 Task: Look for products from Vital Farms only.
Action: Mouse moved to (17, 83)
Screenshot: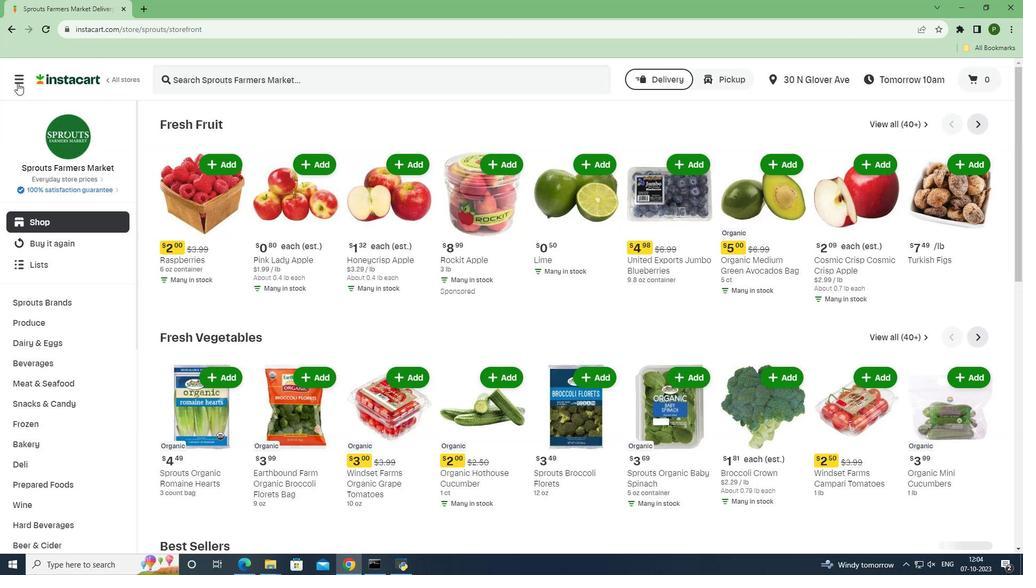 
Action: Mouse pressed left at (17, 83)
Screenshot: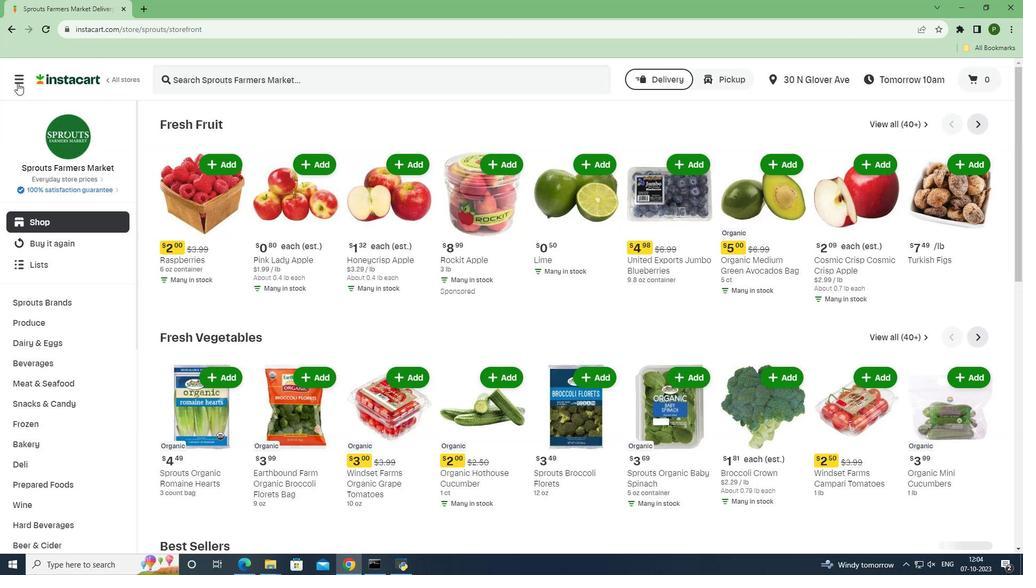 
Action: Mouse moved to (44, 281)
Screenshot: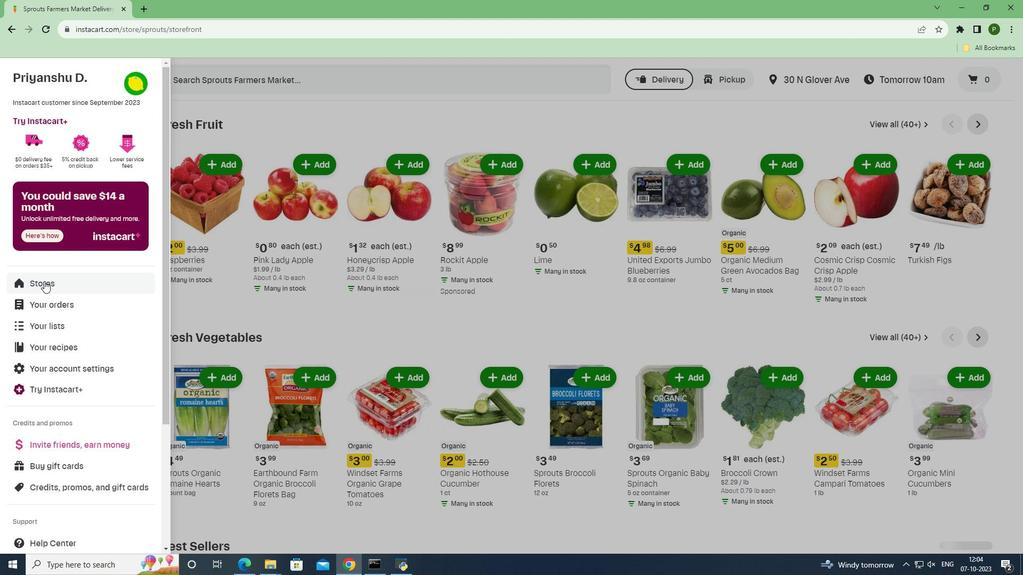 
Action: Mouse pressed left at (44, 281)
Screenshot: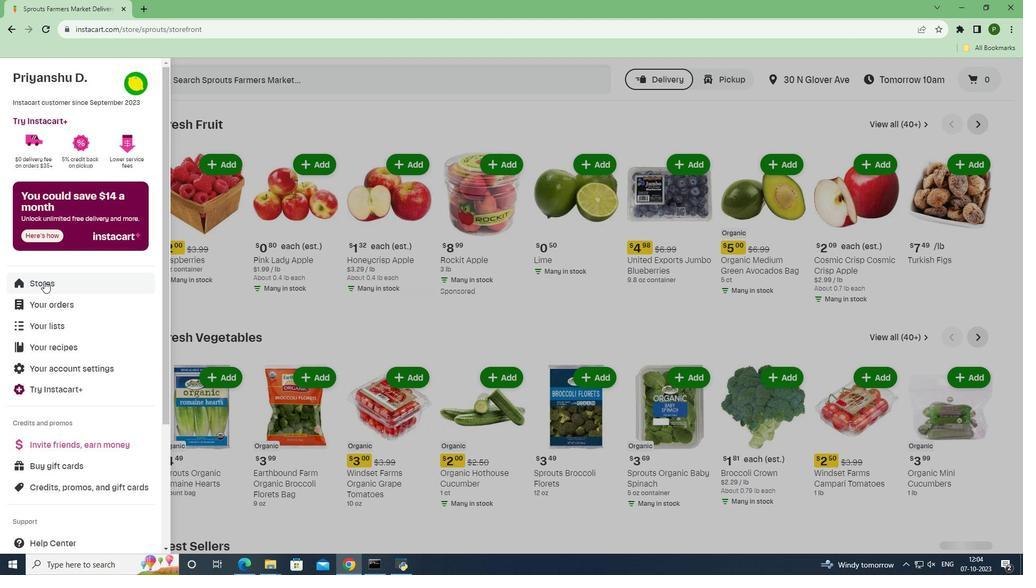 
Action: Mouse moved to (238, 121)
Screenshot: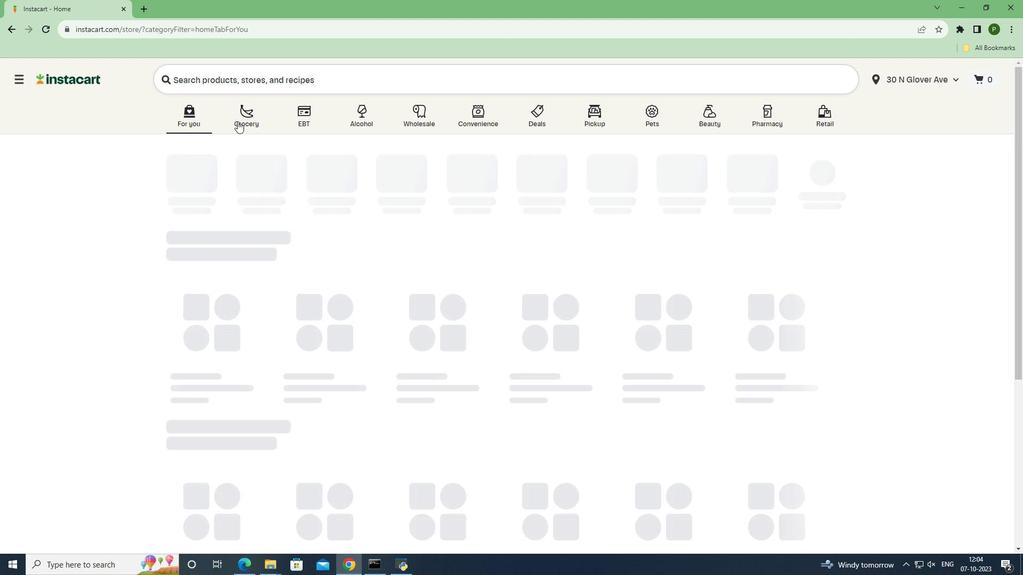 
Action: Mouse pressed left at (238, 121)
Screenshot: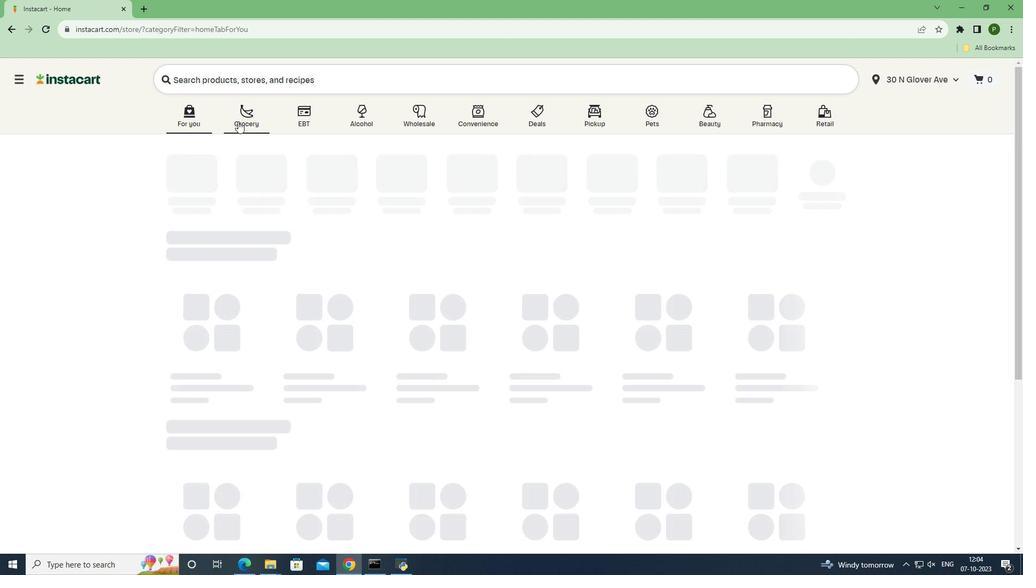 
Action: Mouse moved to (424, 238)
Screenshot: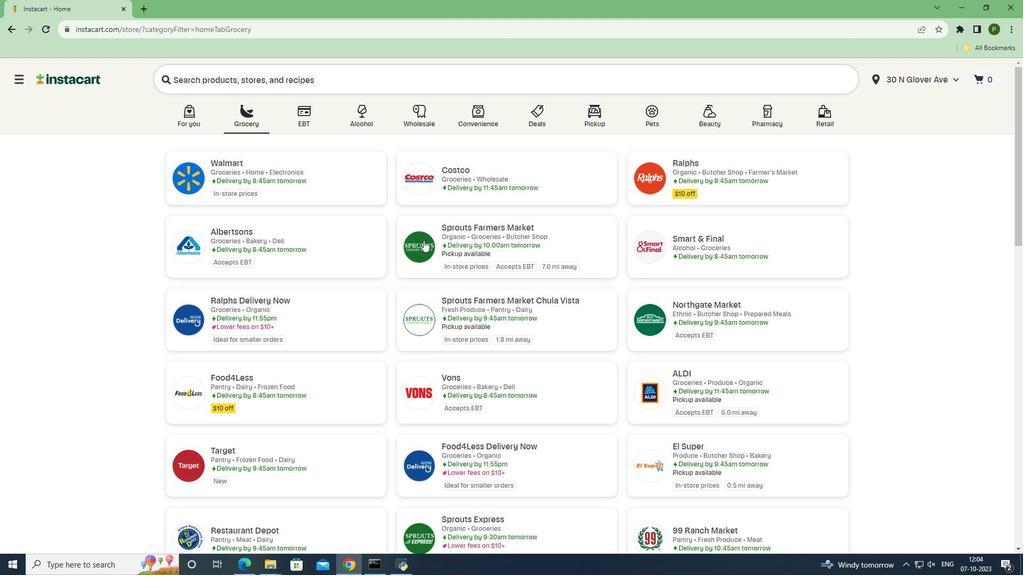 
Action: Mouse pressed left at (424, 238)
Screenshot: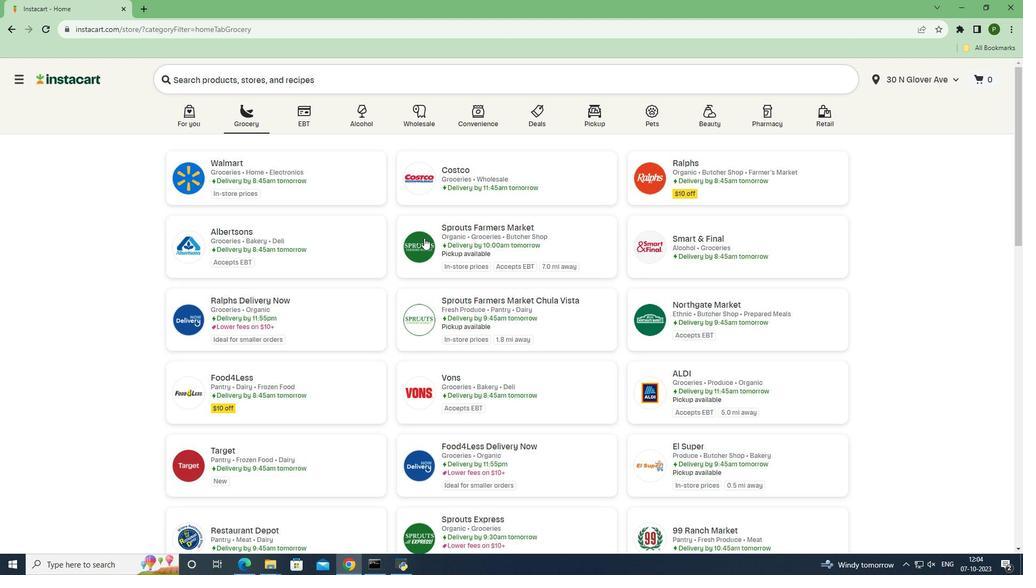 
Action: Mouse moved to (80, 341)
Screenshot: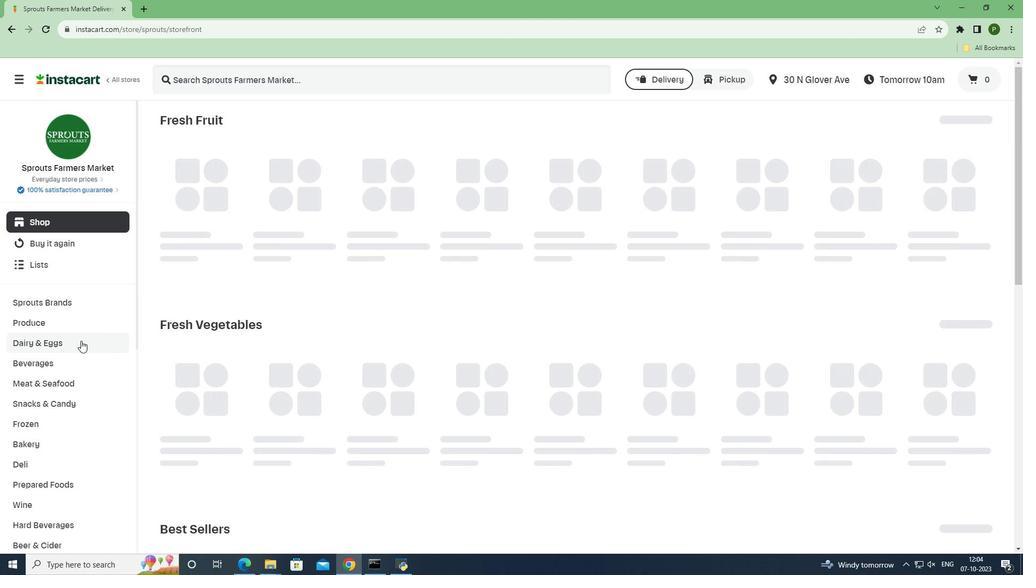 
Action: Mouse pressed left at (80, 341)
Screenshot: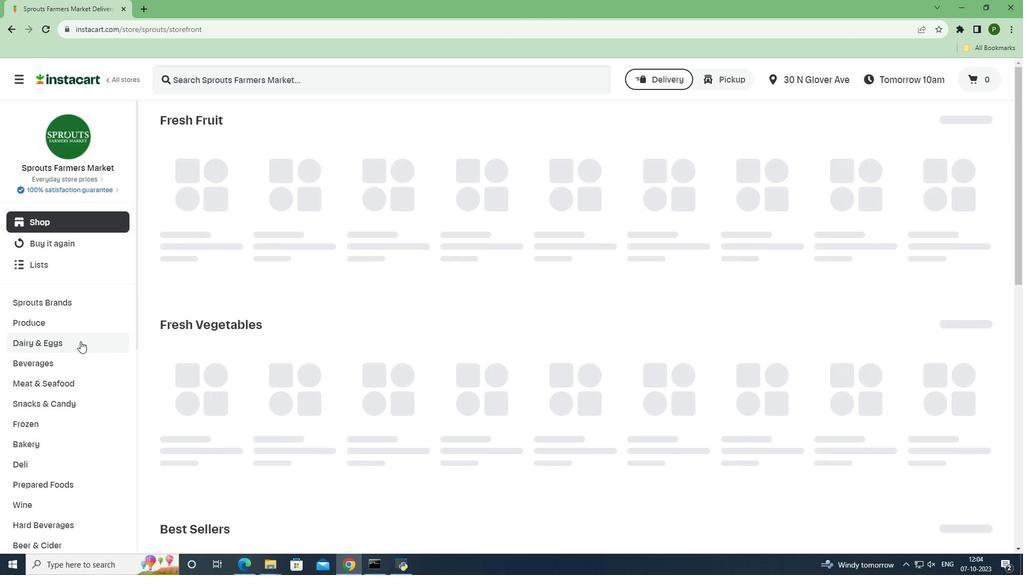 
Action: Mouse moved to (50, 403)
Screenshot: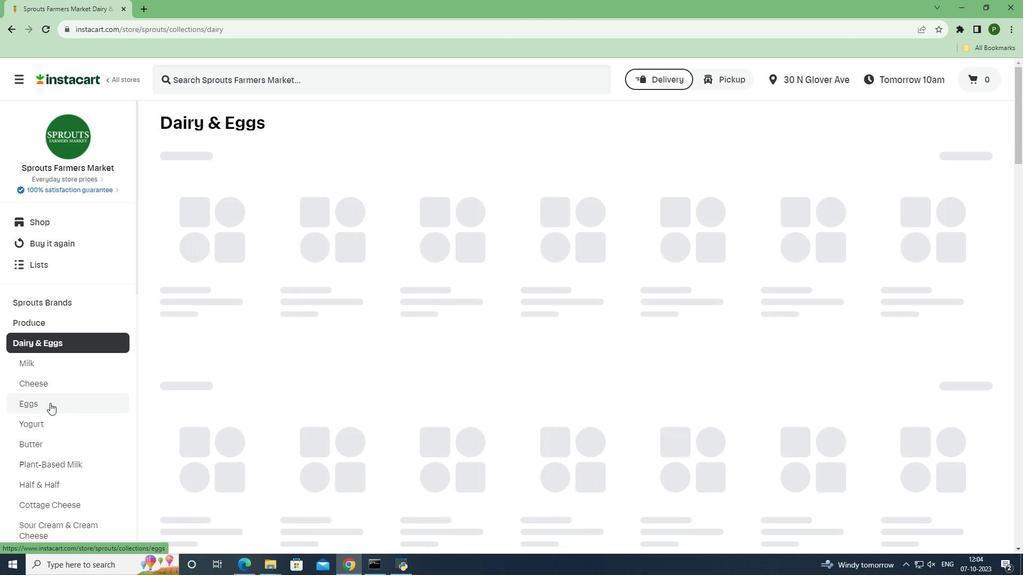 
Action: Mouse pressed left at (50, 403)
Screenshot: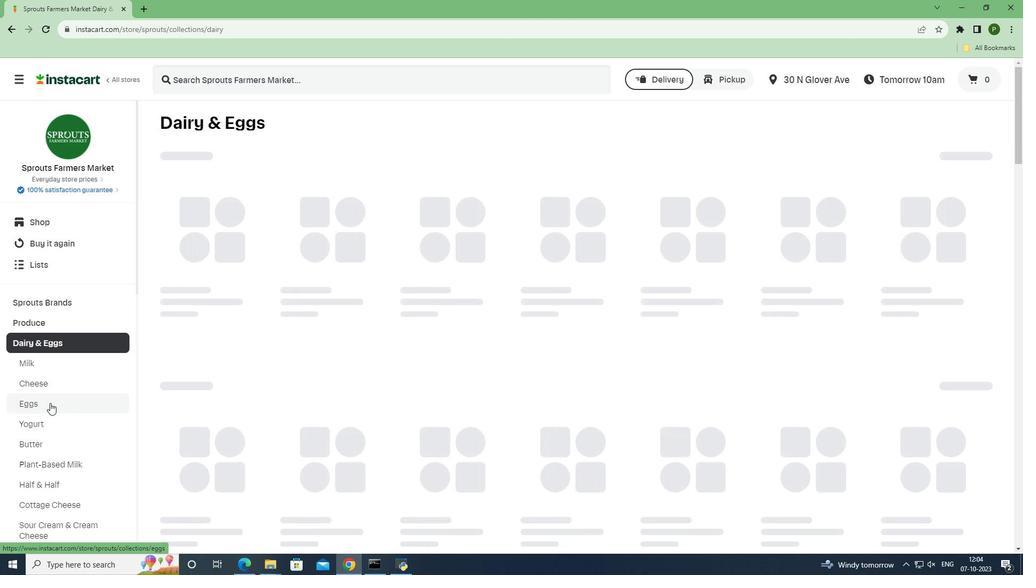 
Action: Mouse moved to (346, 162)
Screenshot: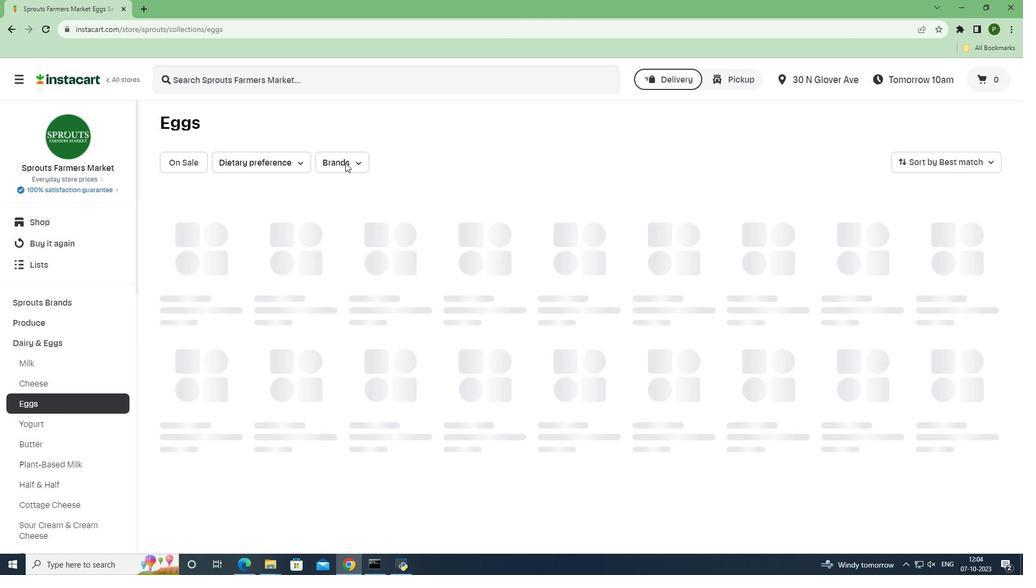 
Action: Mouse pressed left at (346, 162)
Screenshot: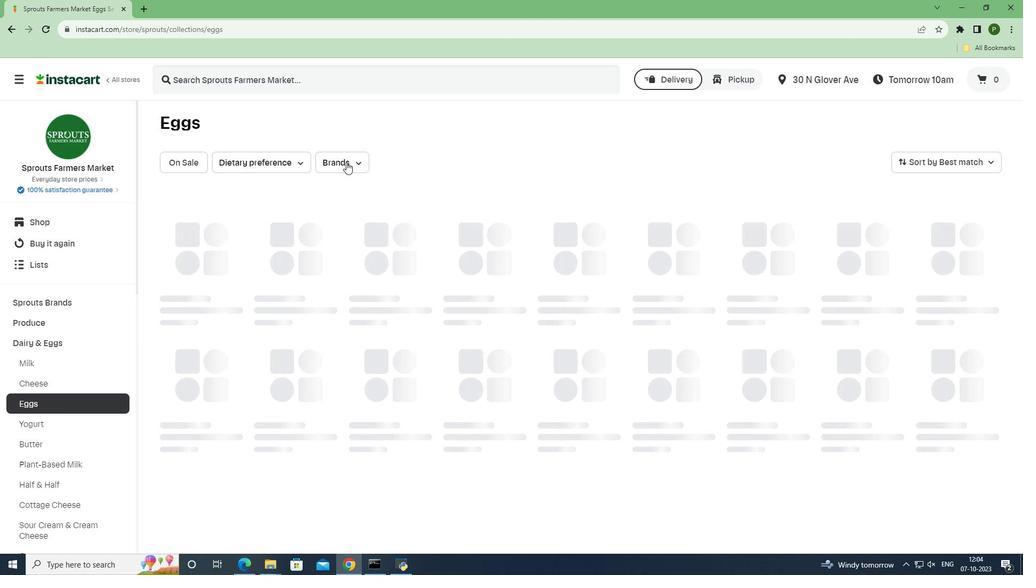 
Action: Mouse moved to (370, 245)
Screenshot: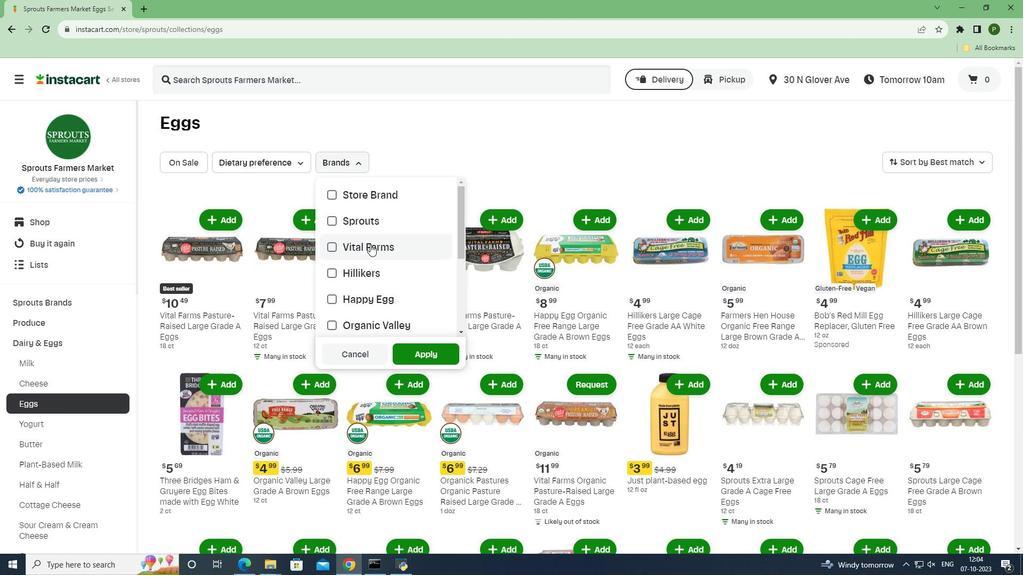
Action: Mouse pressed left at (370, 245)
Screenshot: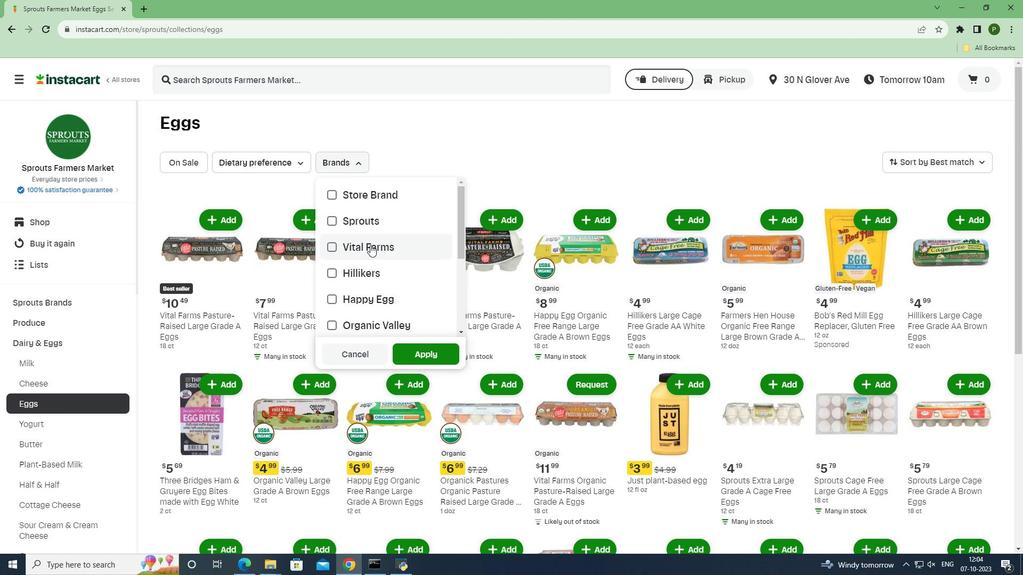 
Action: Mouse moved to (425, 352)
Screenshot: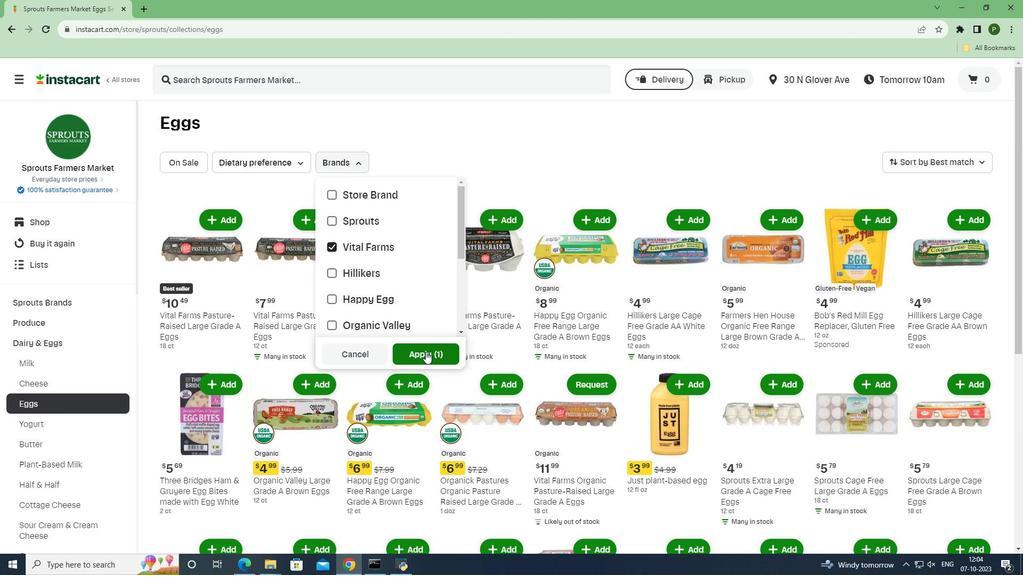 
Action: Mouse pressed left at (425, 352)
Screenshot: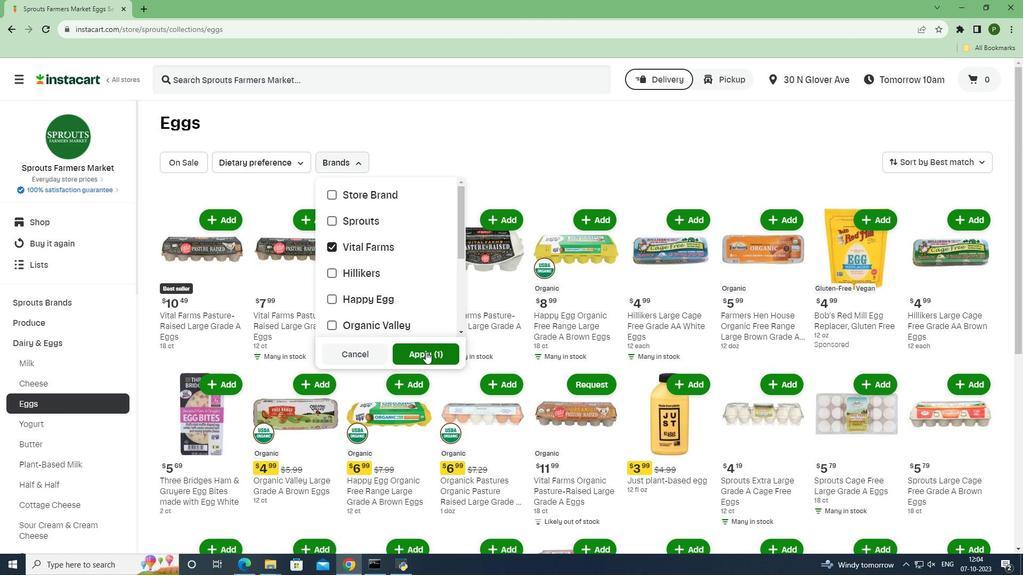 
Action: Mouse moved to (437, 395)
Screenshot: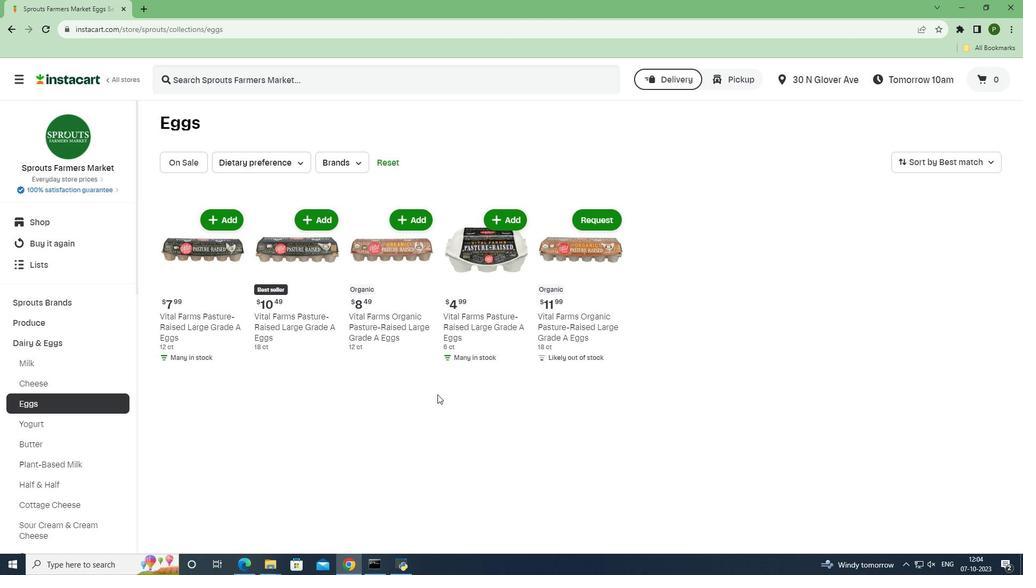 
